 Task: Discover beaches for a family vacation between Myrtle Beach, South Carolina, and Virginia Beach, Virginia.
Action: Mouse moved to (266, 79)
Screenshot: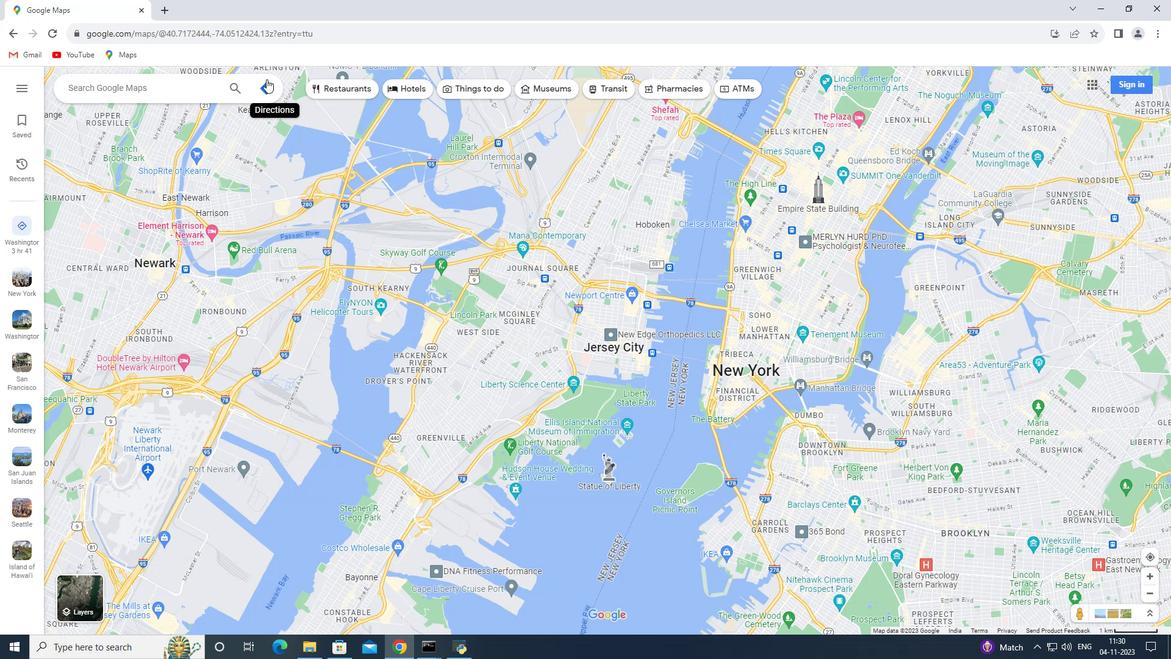 
Action: Mouse pressed left at (266, 79)
Screenshot: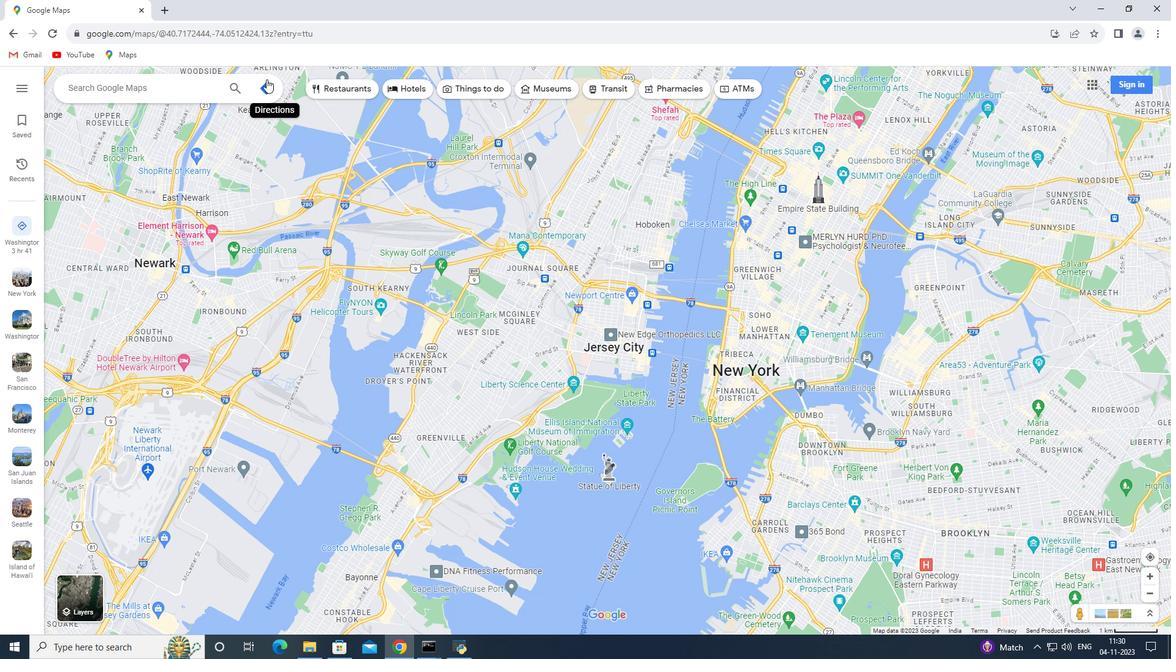 
Action: Mouse moved to (178, 112)
Screenshot: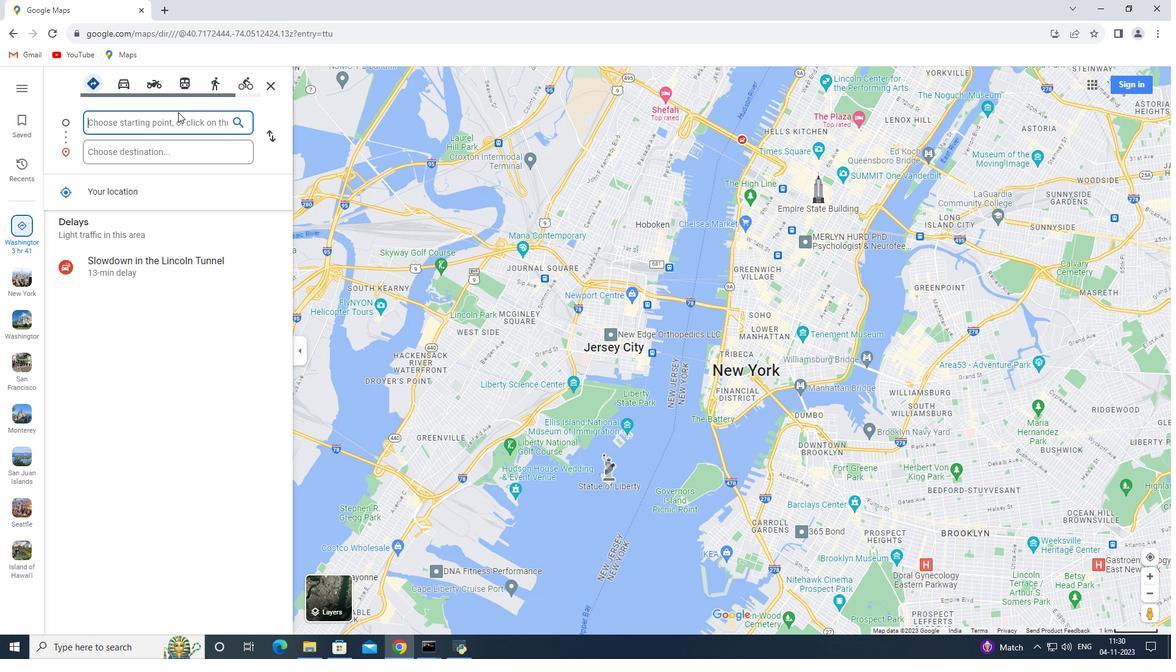 
Action: Key pressed <Key.shift_r>Myrtle<Key.space><Key.shift>Beach,<Key.space><Key.shift>South<Key.space><Key.shift>Carolina
Screenshot: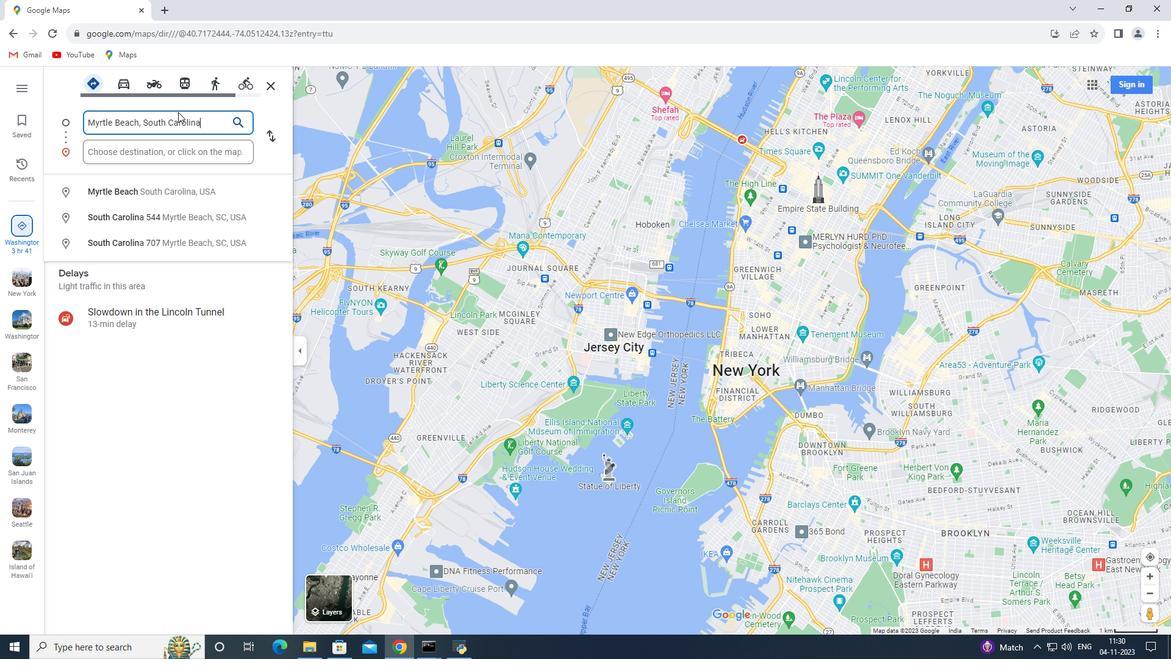 
Action: Mouse moved to (174, 155)
Screenshot: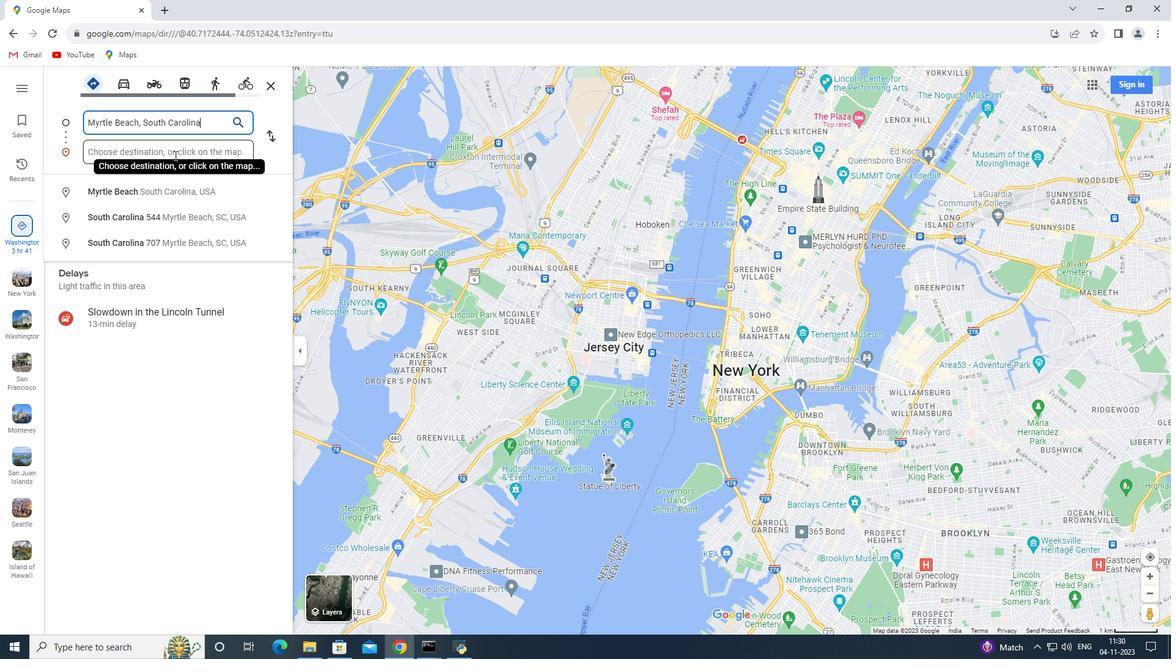 
Action: Mouse pressed left at (174, 155)
Screenshot: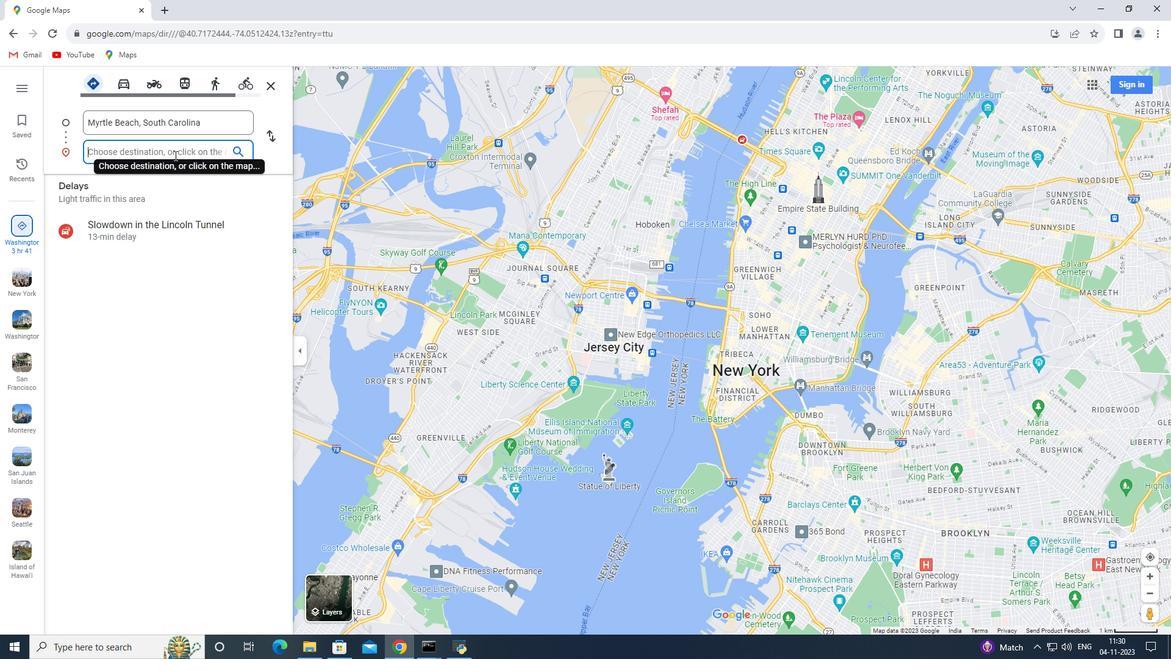 
Action: Key pressed <Key.shift>Virginia<Key.space><Key.shift>Beach,<Key.space><Key.shift>virginia<Key.enter>
Screenshot: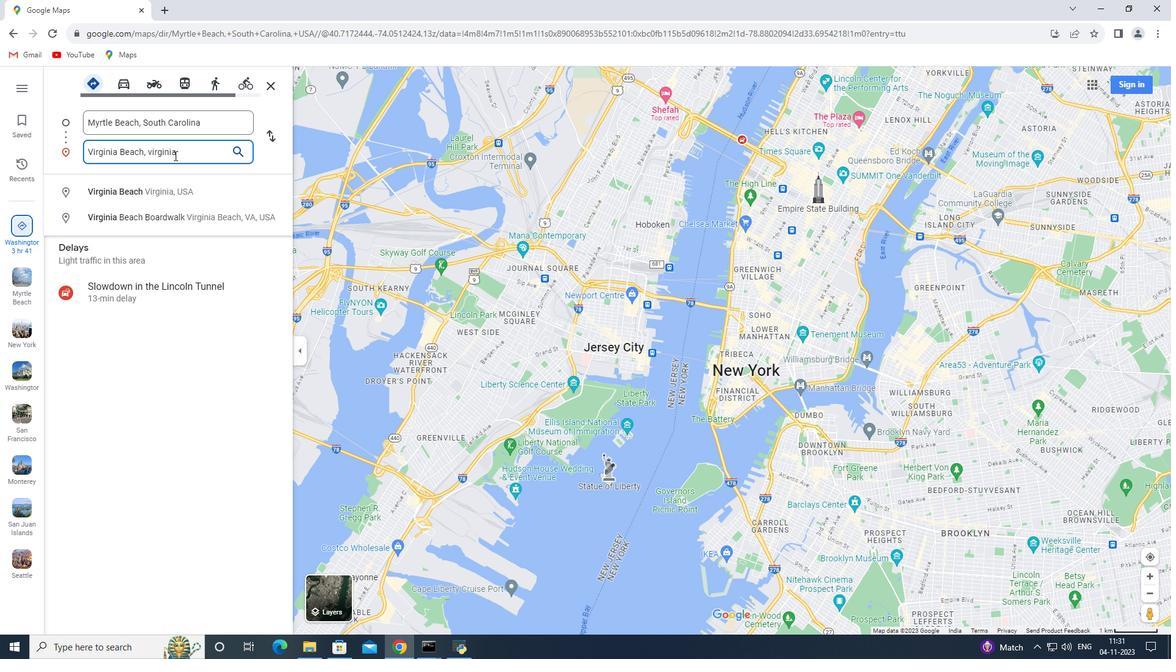 
Action: Mouse moved to (665, 87)
Screenshot: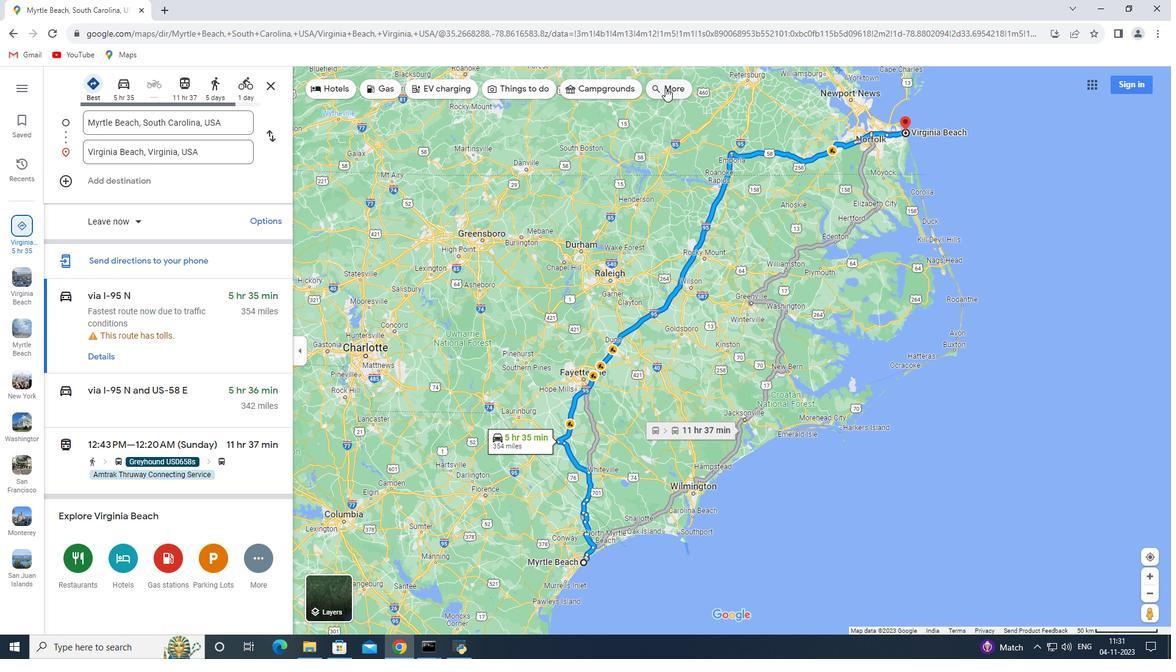 
Action: Mouse pressed left at (665, 87)
Screenshot: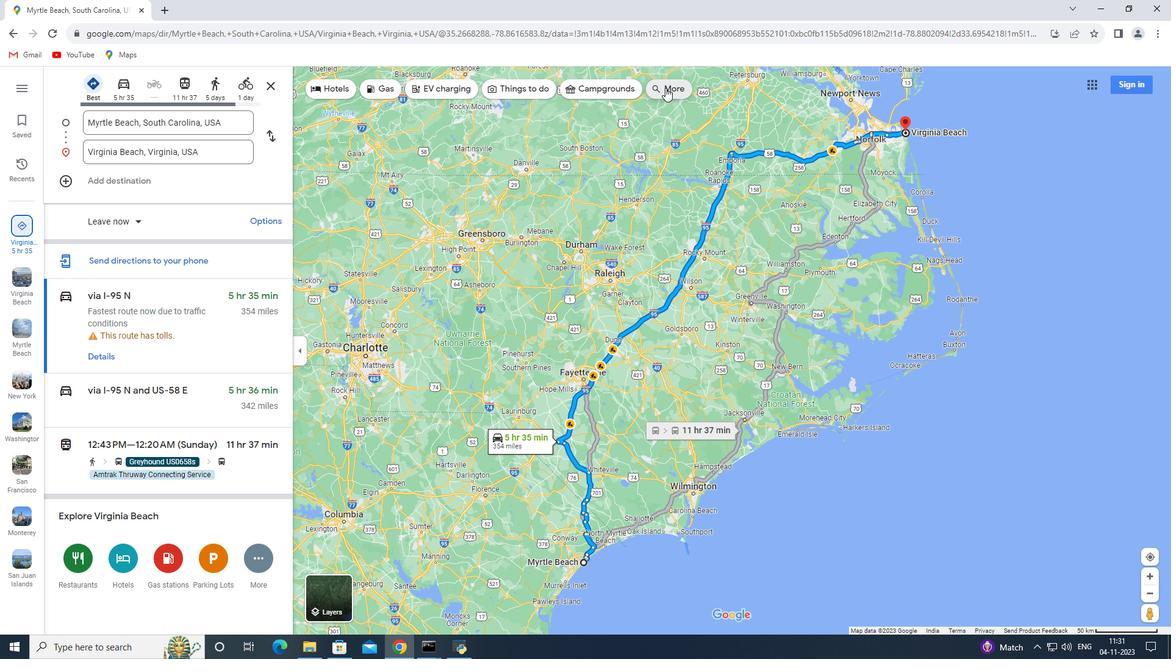 
Action: Mouse moved to (142, 84)
Screenshot: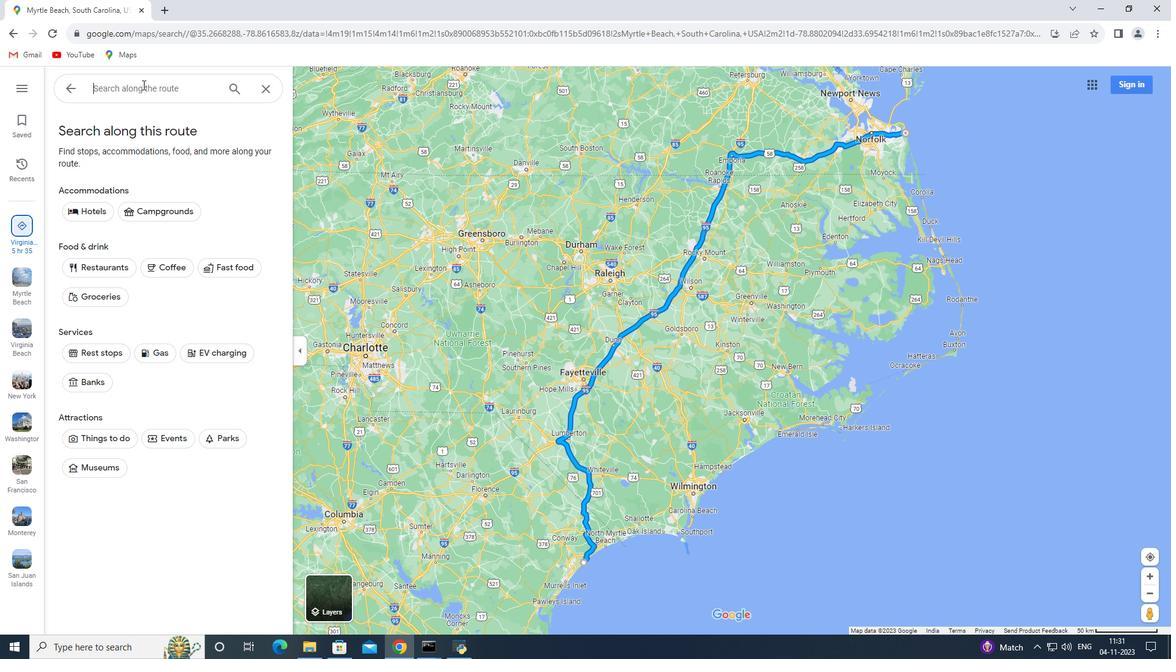 
Action: Mouse pressed left at (142, 84)
Screenshot: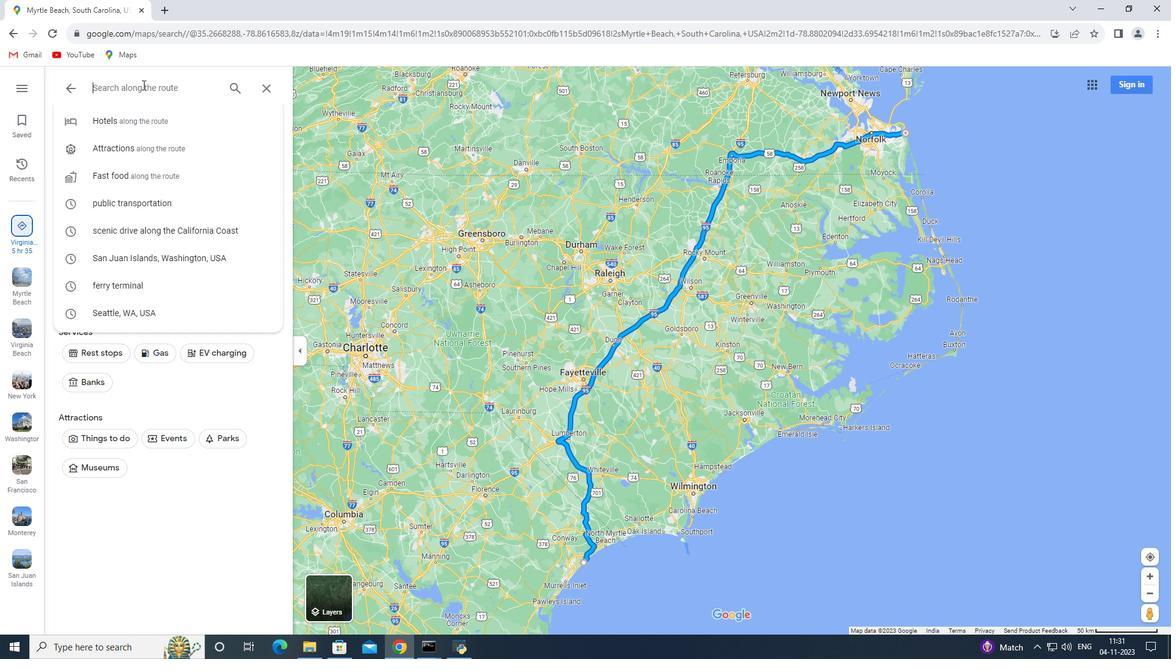 
Action: Key pressed beaches<Key.space>for<Key.space>a<Key.space>family<Key.space>vacation<Key.enter>
Screenshot: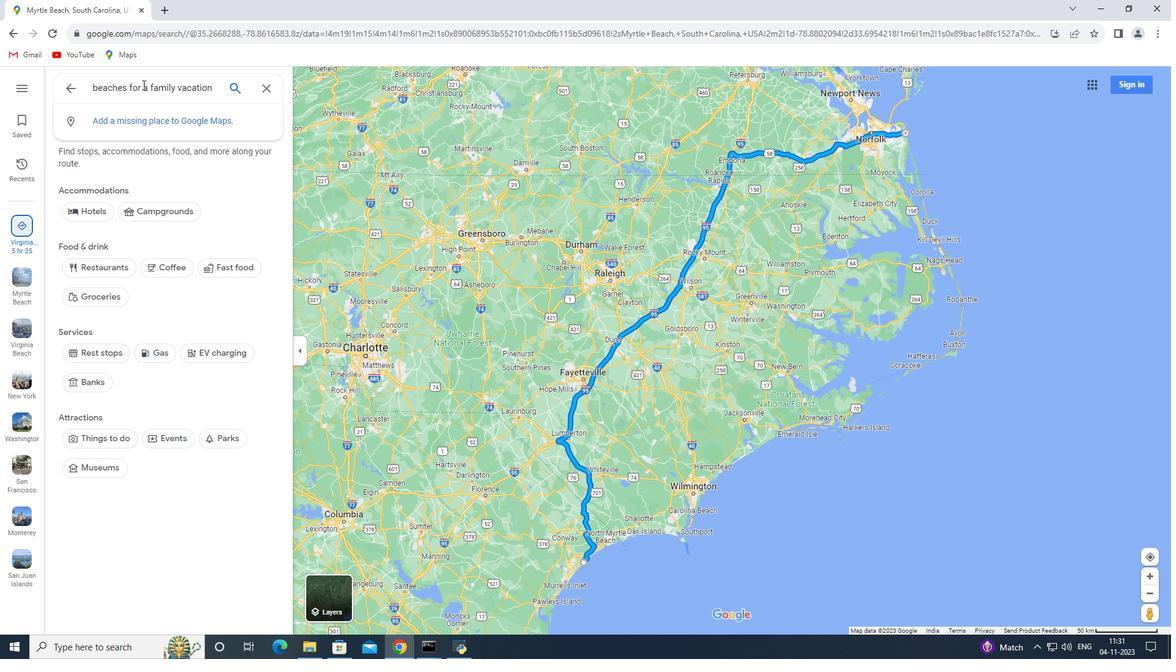 
Action: Mouse moved to (144, 89)
Screenshot: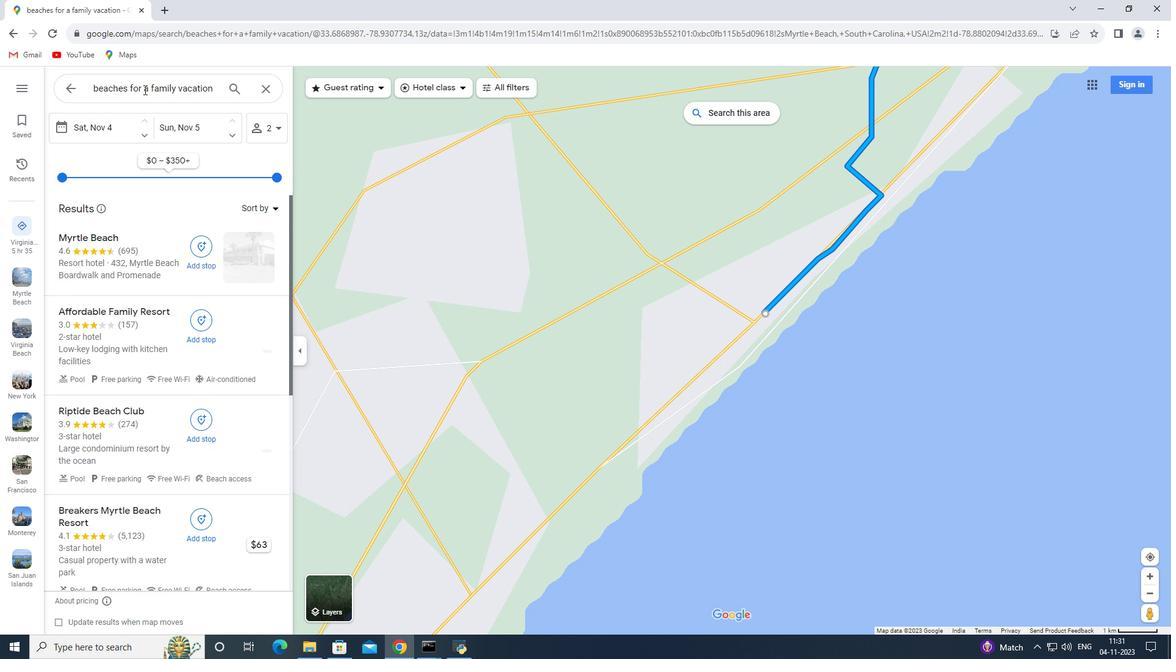 
